 Task: Implement a script that retrieves and displays information about connected hardware devices based on user input.
Action: Mouse moved to (212, 365)
Screenshot: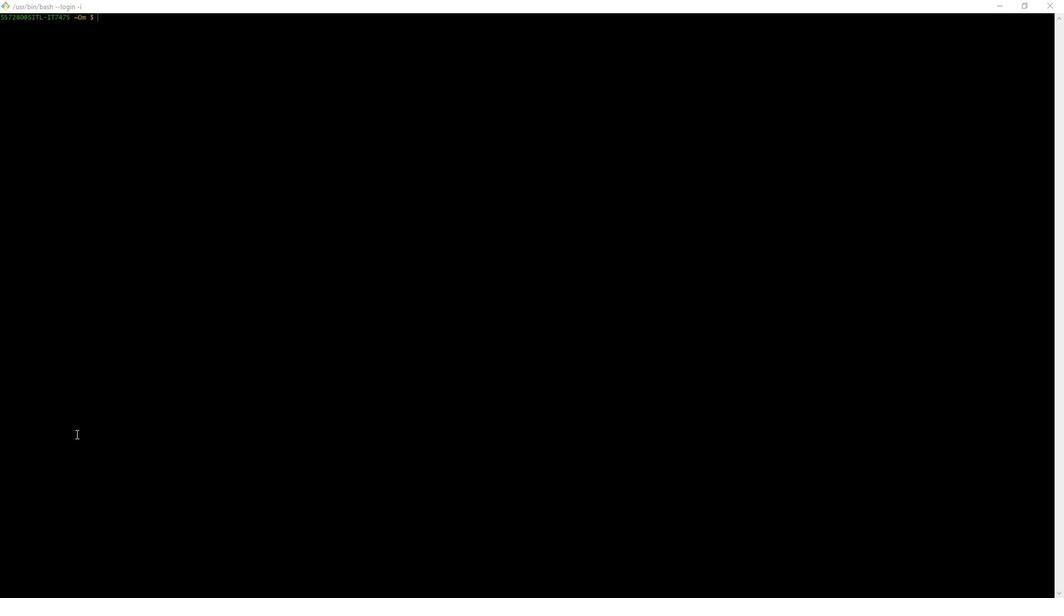 
Action: Mouse pressed left at (212, 365)
Screenshot: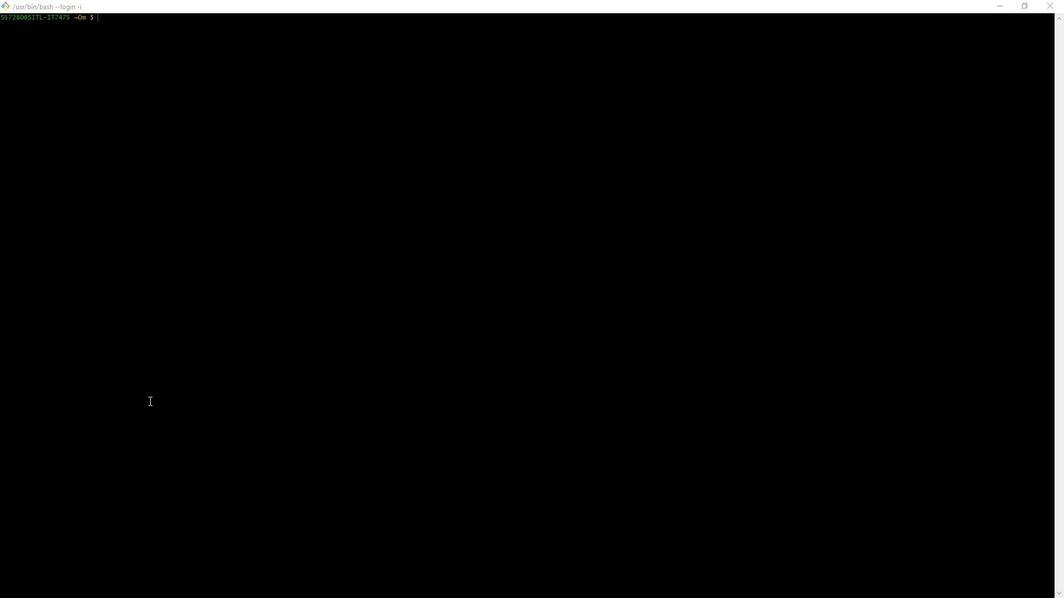 
Action: Mouse moved to (212, 365)
Screenshot: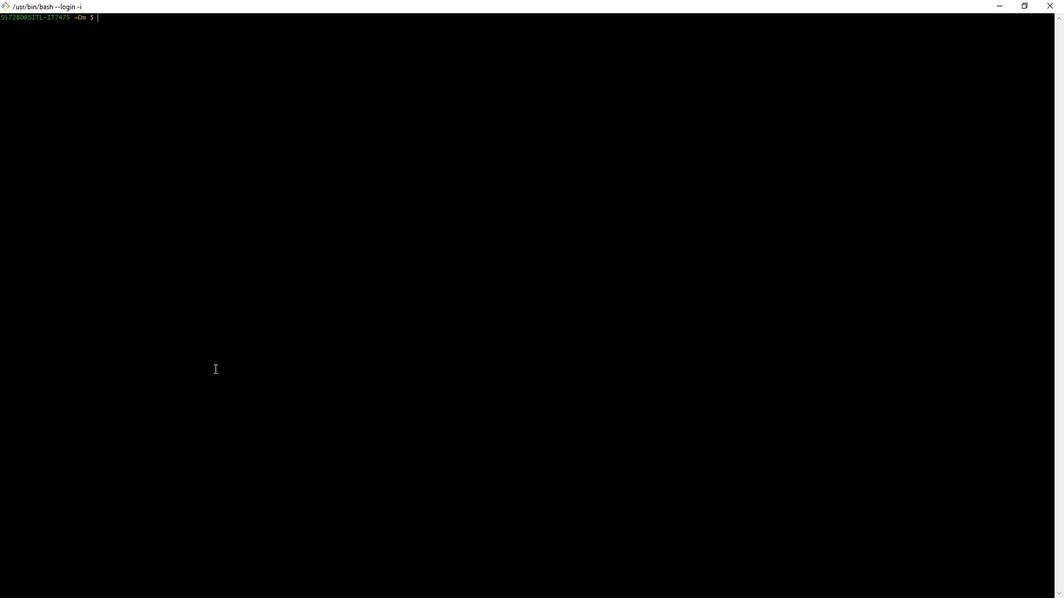 
Action: Mouse pressed left at (212, 365)
Screenshot: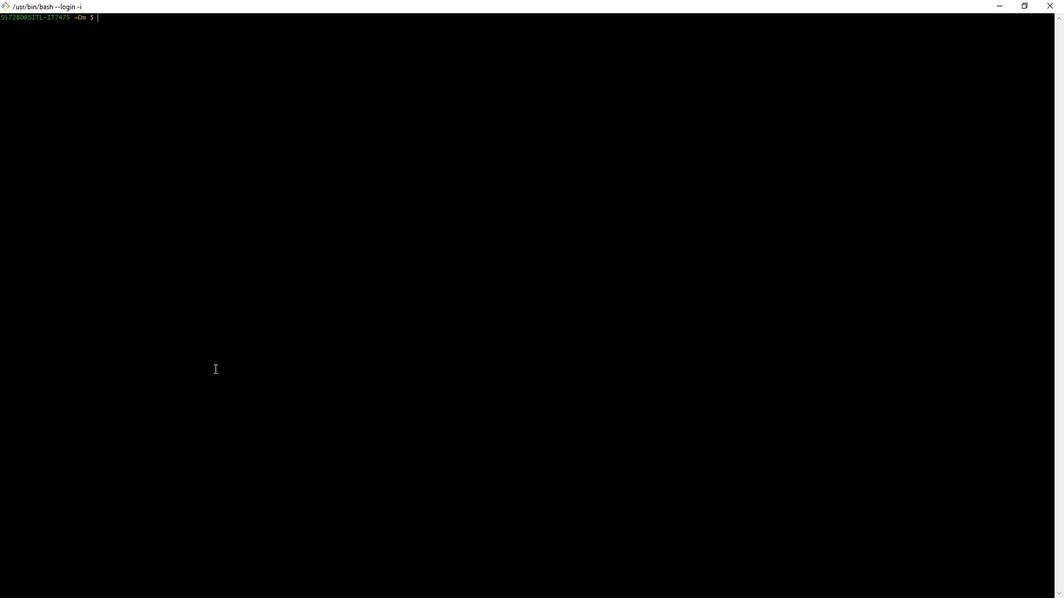
Action: Key pressed cd<Key.space>unsupervised<Key.shift_r>_bash<Key.enter>cd<Key.space>task15<Key.enter>ls<Key.enter>touch<Key.space>choice.sh<Key.enter>cd<Key.space><Key.backspace>\<Key.backspace><Key.backspace><Key.backspace>v<Key.backspace><Key.backspace>ls<Key.enter>vim<Key.space>choice.sh<Key.enter>i<Key.shift_r><Key.shift_r><Key.shift_r><Key.shift_r><Key.shift_r><Key.shift_r><Key.shift_r><Key.shift_r><Key.shift_r><Key.shift_r><Key.shift_r><Key.shift_r><Key.shift_r>#<Key.shift_r>!/bin/bash<Key.enter><Key.backspace><Key.enter>echo<Key.space><Key.shift_r>"<Key.caps_lock>S<Key.caps_lock>elect<Key.space>a<Key.space>hardware<Key.space>component<Key.space>to<Key.space>retrieve<Key.space>information<Key.shift_r>:<Key.shift_r>"<Key.enter>echo<Key.space><Key.shift_r>"1.<Key.space><Key.caps_lock>CPU<Key.caps_lock><Key.shift_r>"<Key.enter>echo<Key.space><Key.shift_r>"2.<Key.space><Key.caps_lock>N<Key.backspace>M<Key.caps_lock>emory<Key.shift_r>"<Key.enter>echo<Key.space><Key.shift_r>"3.<Key.space><Key.caps_lock>D<Key.caps_lock>isk<Key.shift_r>"<Key.enter>echo<Key.space>-n<Key.space><Key.shift_r>"<Key.caps_lock>E<Key.caps_lock>nter<Key.space>your<Key.space>choice<Key.space><Key.shift_r>(1-4<Key.shift_r>_<Key.shift_r>)<Key.backspace><Key.backspace><Key.shift_r>)<Key.shift_r><Key.shift_r><Key.shift_r><Key.shift_r><Key.shift_r><Key.shift_r><Key.shift_r><Key.shift_r><Key.shift_r><Key.shift_r><Key.shift_r>:<Key.space><Key.shift_r>"<Key.enter><Key.enter>read<Key.space>choice<Key.enter><Key.enter>case<Key.space><Key.shift_r>$choice<Key.space>in<Key.enter>
Screenshot: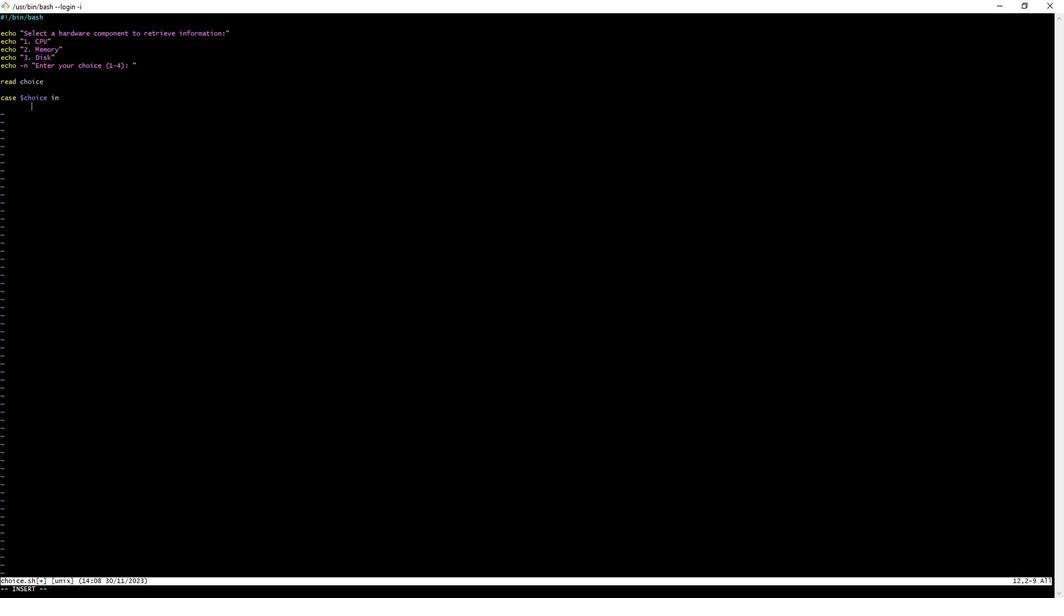 
Action: Mouse moved to (212, 365)
Screenshot: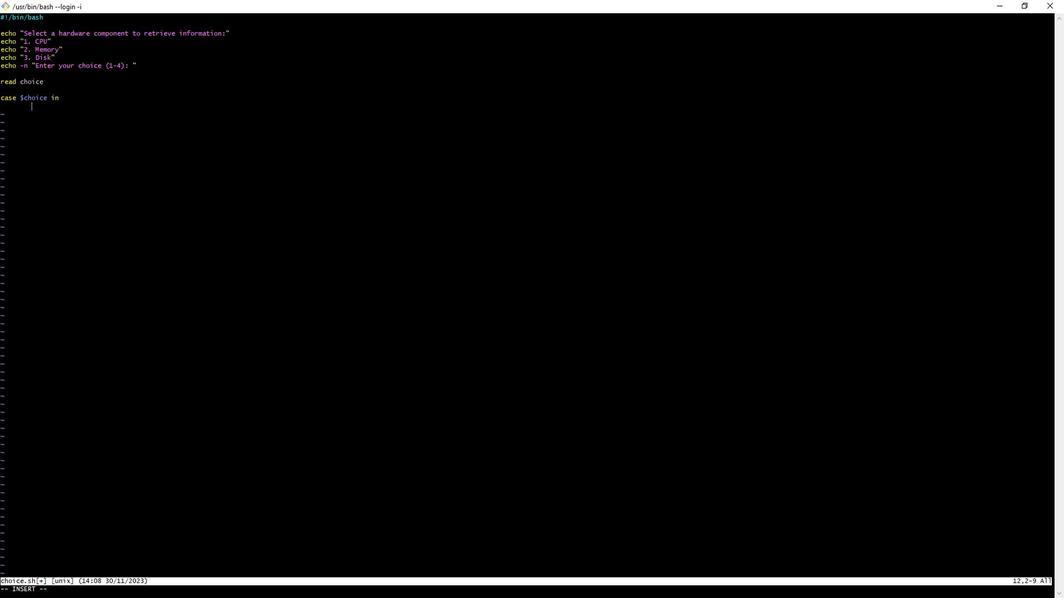 
Action: Mouse scrolled (212, 365) with delta (0, 0)
Screenshot: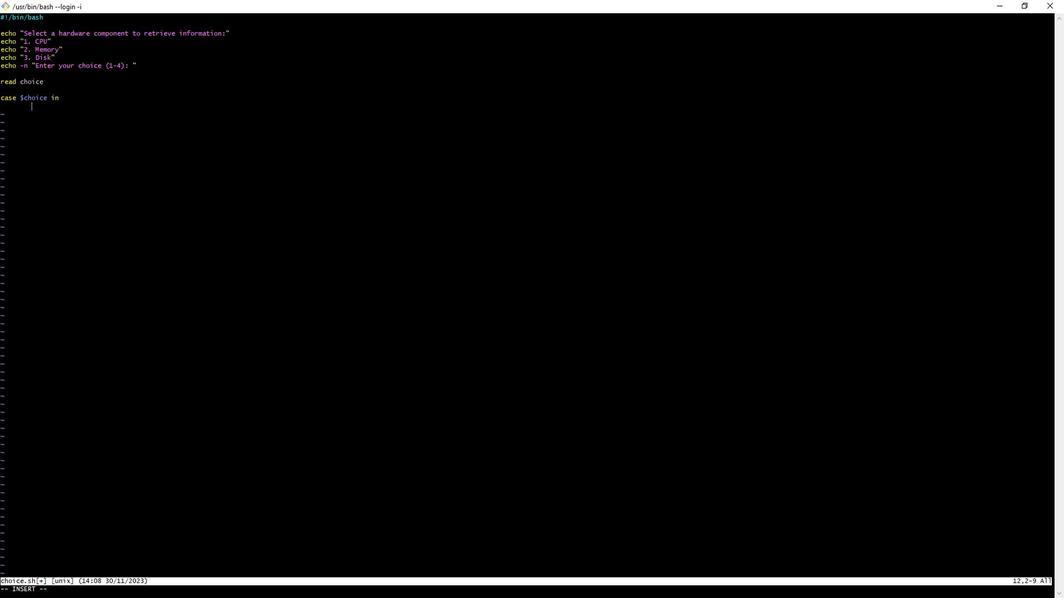 
Action: Mouse moved to (212, 365)
Screenshot: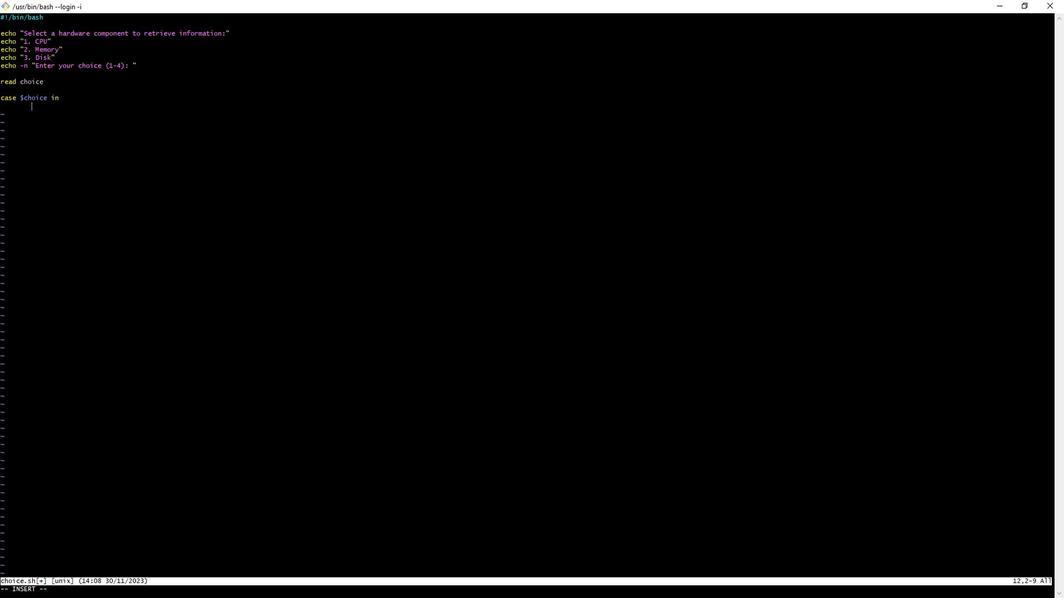 
Action: Mouse scrolled (212, 365) with delta (0, 0)
Screenshot: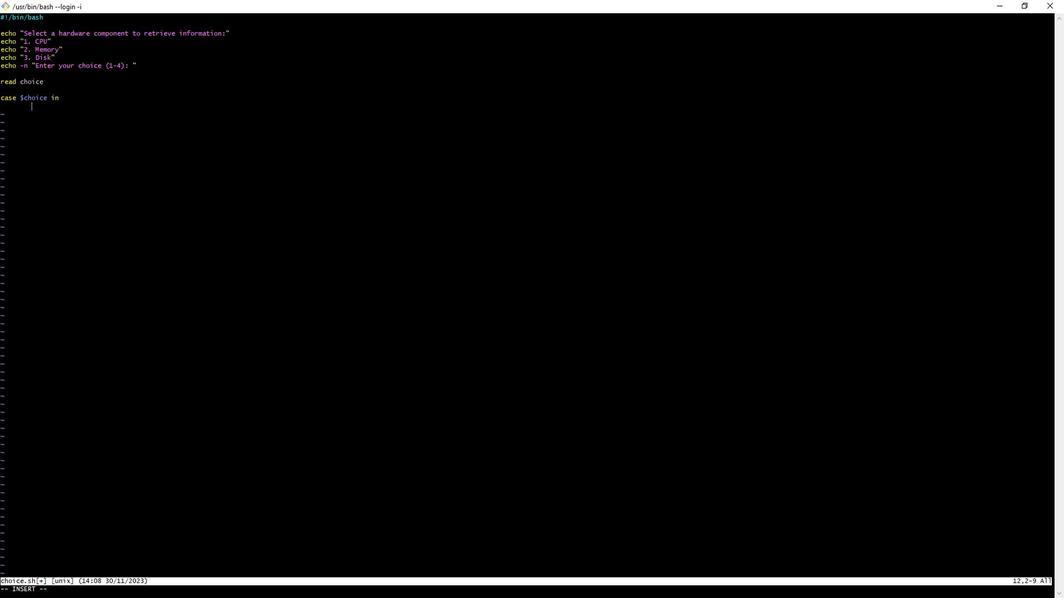 
Action: Mouse scrolled (212, 365) with delta (0, 0)
Screenshot: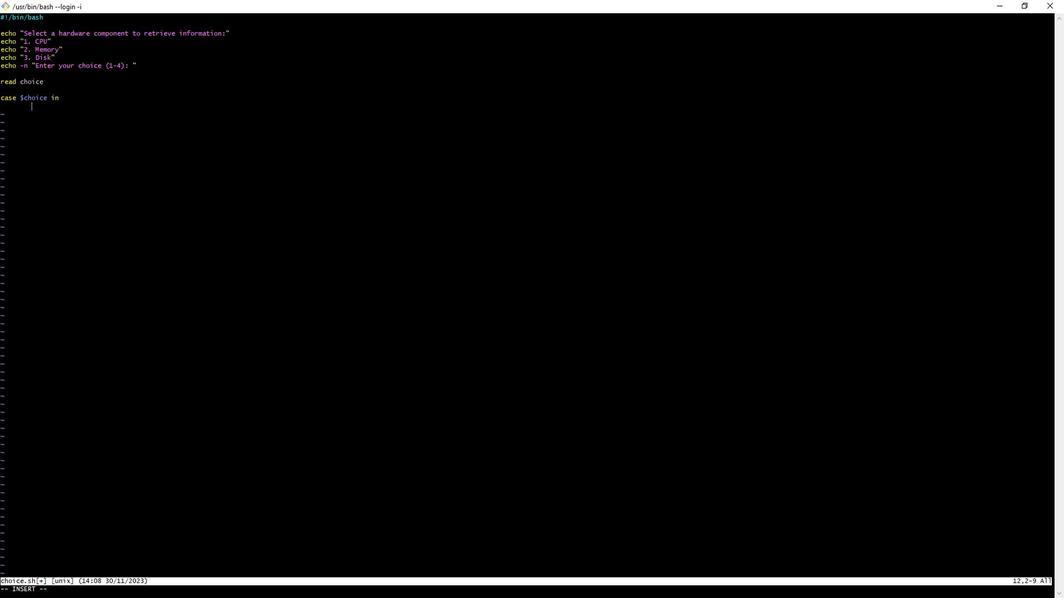 
Action: Mouse moved to (212, 365)
Screenshot: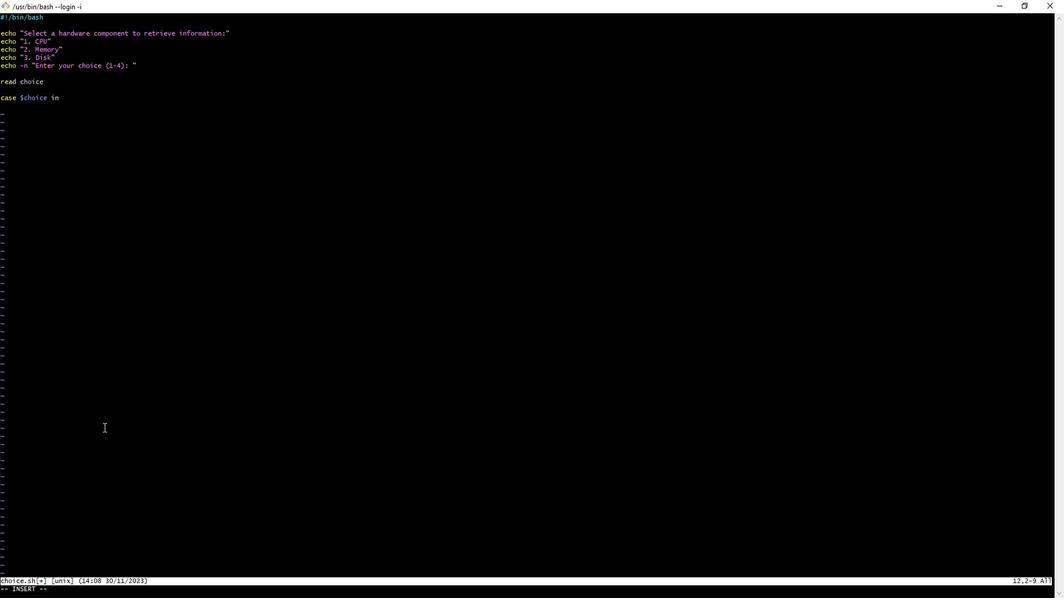 
Action: Mouse scrolled (212, 365) with delta (0, 0)
Screenshot: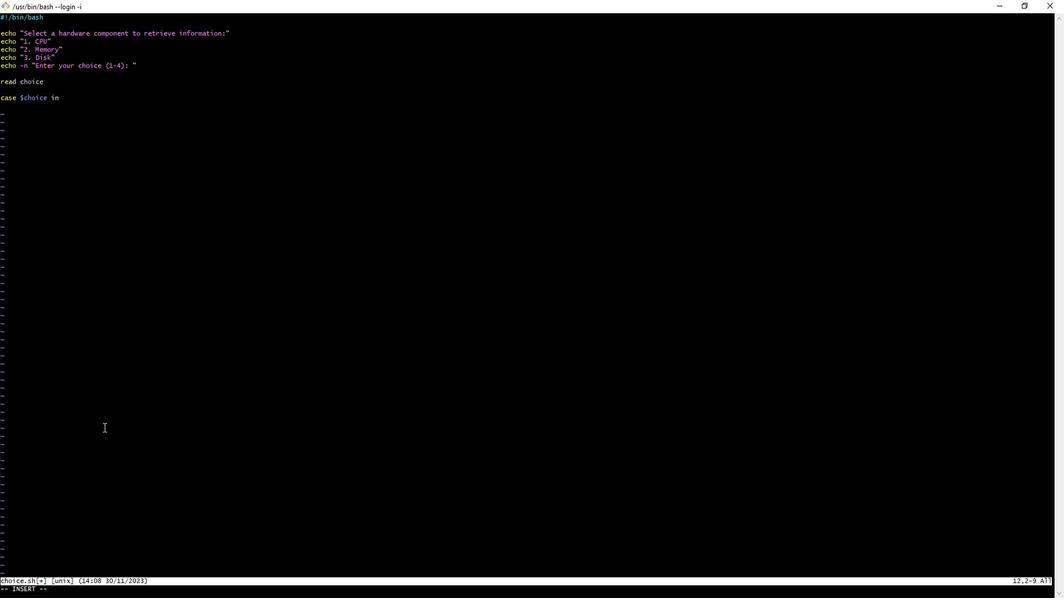 
Action: Mouse moved to (212, 365)
Screenshot: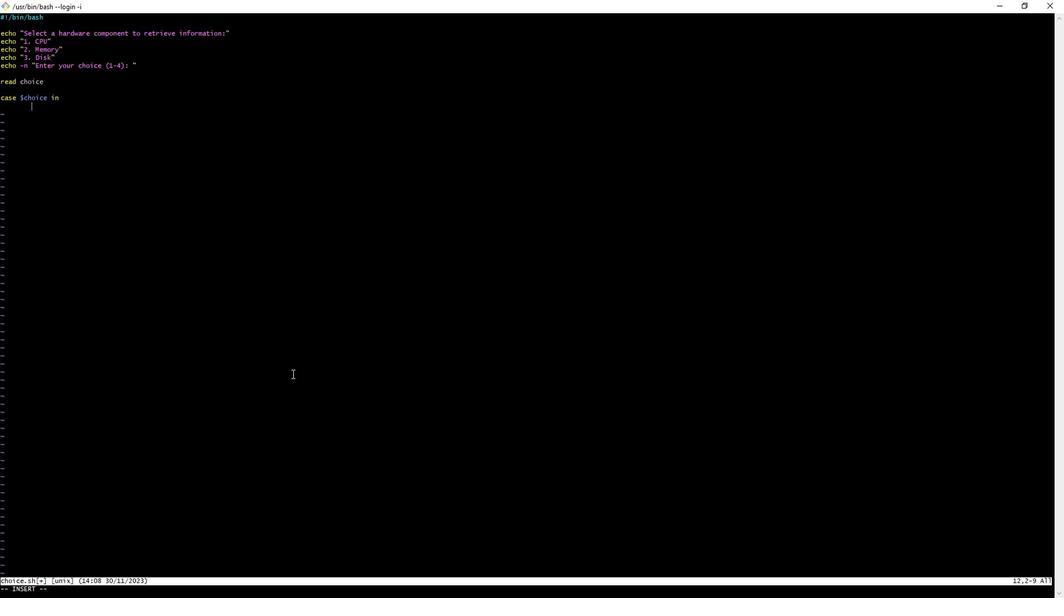 
Action: Key pressed 1<Key.shift_r>)<Key.enter>echo<Key.space><Key.shift_r>"===<Key.space><Key.caps_lock>CPU<Key.space>I<Key.caps_lock>nformayt<Key.backspace>tion<Key.backspace><Key.backspace><Key.backspace><Key.backspace><Key.backspace><Key.backspace><Key.backspace>mation<Key.shift_r>"<Key.backspace><Key.space>===<Key.shift_r>"<Key.enter>cat<Key.space>/proc/cpuinfo<Key.enter>;;<Key.enter><Key.backspace>2<Key.shift_r>)<Key.enter>echo<Key.space><Key.shift_r>"===<Key.space><Key.caps_lock>M<Key.caps_lock>emoru<Key.backspace>y<Key.space><Key.caps_lock>I<Key.caps_lock>nformar<Key.backspace>tion<Key.space>===<Key.shift_r>"<Key.enter>cat<Key.space>/proc/meminfo<Key.enter>;;<Key.enter><Key.backspace>3<Key.shift_r>)<Key.enter>echo<Key.space><Key.shift_r>"===<Key.space><Key.caps_lock>D<Key.caps_lock>isk<Key.space><Key.caps_lock>I<Key.caps_lock>nformation<Key.space>===<Key.shift_r>"<Key.enter>df<Key.space>-h<Key.enter>;;<Key.enter><Key.shift_r><Key.shift_r><Key.shift_r><Key.shift_r><Key.shift_r><Key.shift_r><Key.shift_r><Key.shift_r><Key.shift_r>*<Key.backspace><Key.backspace><Key.shift_r><Key.shift_r><Key.shift_r><Key.shift_r><Key.shift_r>*<Key.shift_r><Key.shift_r><Key.shift_r><Key.shift_r><Key.shift_r><Key.shift_r><Key.shift_r><Key.shift_r><Key.shift_r><Key.shift_r><Key.shift_r><Key.shift_r><Key.shift_r><Key.shift_r><Key.shift_r><Key.shift_r><Key.shift_r><Key.shift_r><Key.shift_r><Key.shift_r><Key.shift_r><Key.shift_r><Key.shift_r><Key.shift_r><Key.shift_r><Key.shift_r><Key.shift_r><Key.shift_r>)<Key.enter>
Screenshot: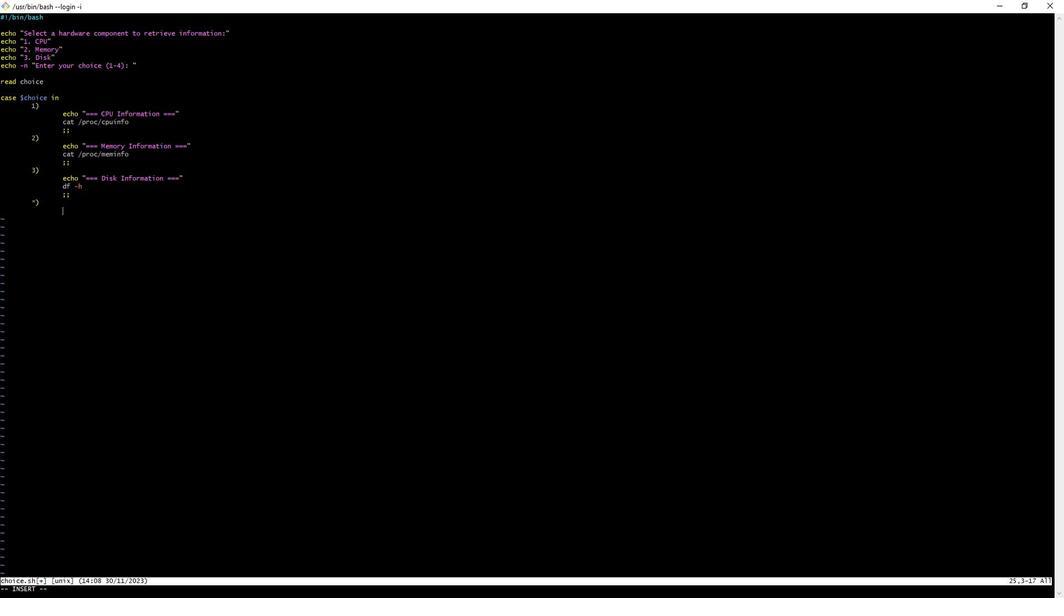 
Action: Mouse moved to (212, 365)
Screenshot: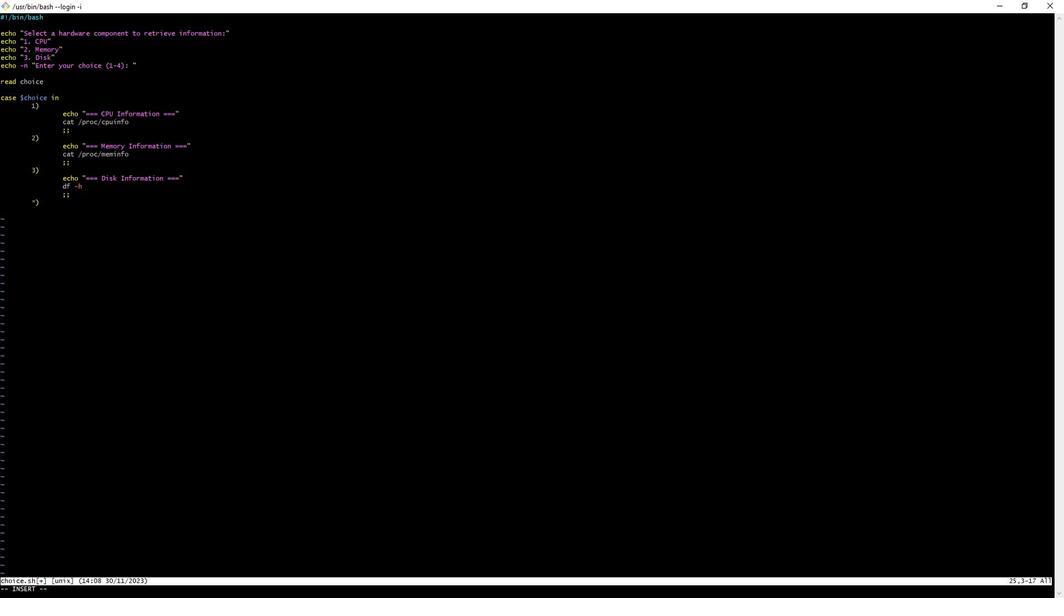 
Action: Mouse scrolled (212, 365) with delta (0, 0)
Screenshot: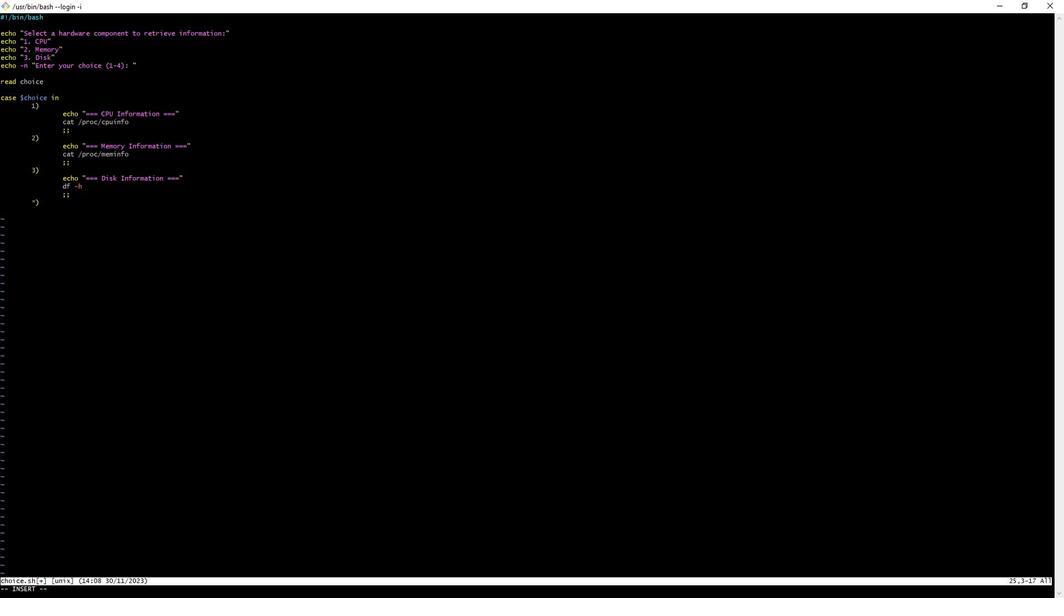 
Action: Mouse scrolled (212, 365) with delta (0, 0)
Screenshot: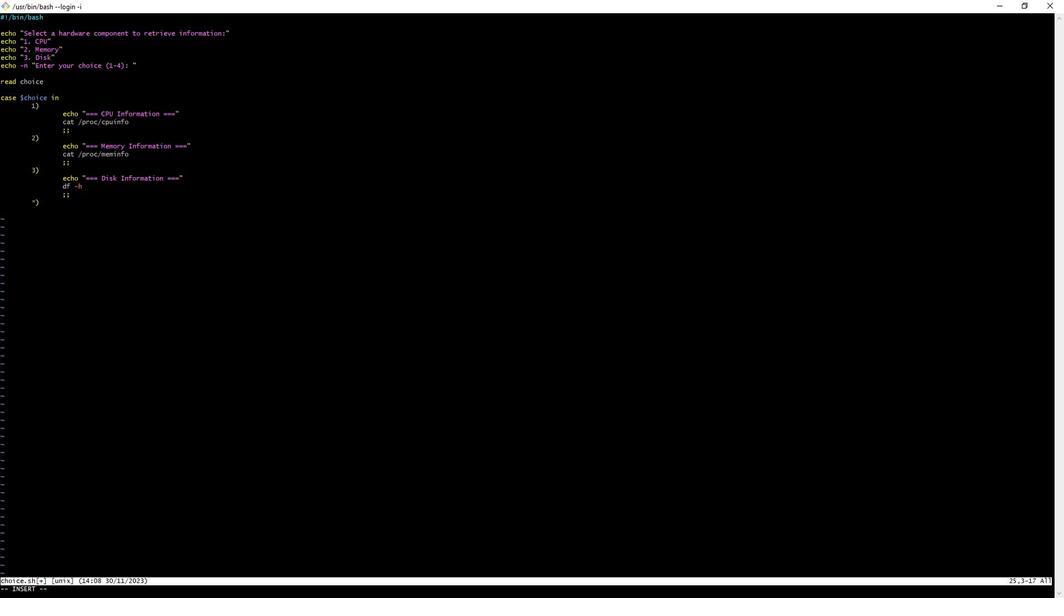 
Action: Mouse moved to (212, 365)
Screenshot: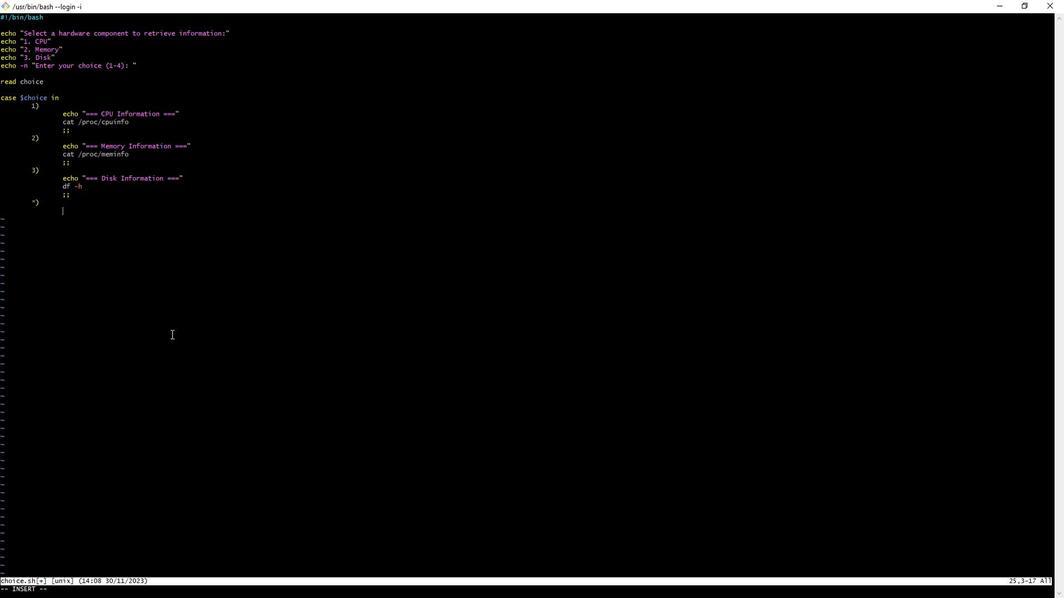 
Action: Mouse scrolled (212, 365) with delta (0, 0)
Screenshot: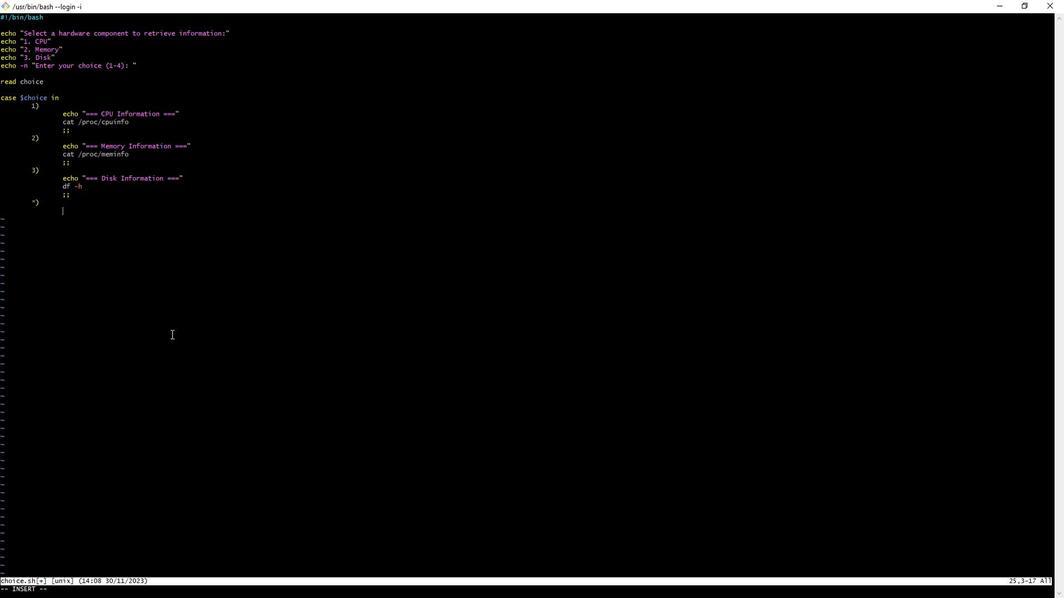 
Action: Mouse moved to (212, 365)
Screenshot: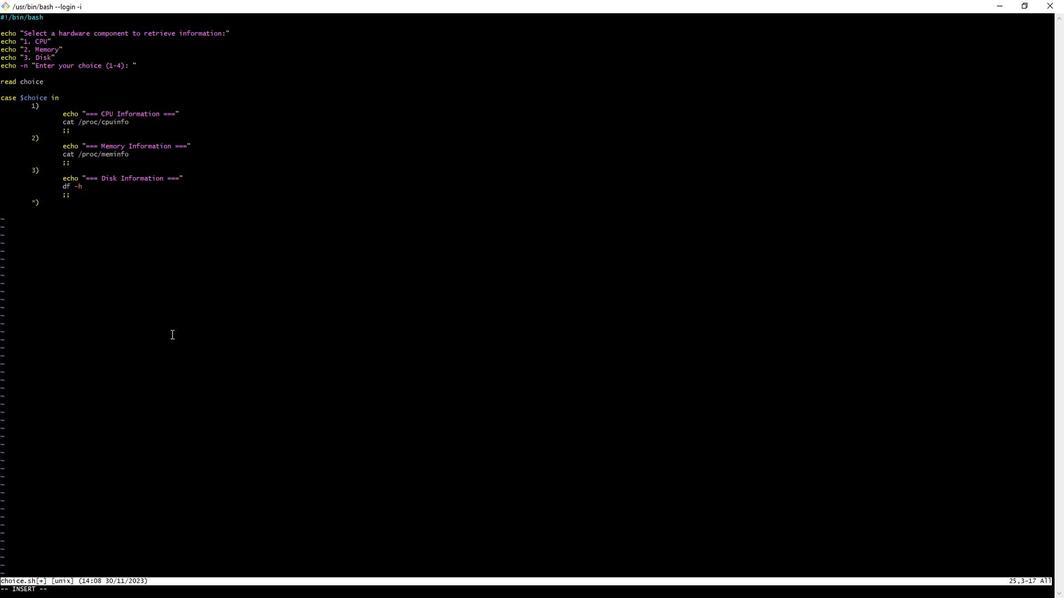 
Action: Key pressed echo<Key.space><Key.shift_r>"<Key.caps_lock>I<Key.caps_lock>nvalid<Key.space>choice.<Key.space><Key.caps_lock>P<Key.caps_lock>;<Key.backspace>lease<Key.space>enter<Key.space>a<Key.space>number<Key.space>between<Key.space>1<Key.space>and<Key.space>4.<Key.shift_r>"<Key.enter>;;<Key.enter><Key.backspace><Key.backspace>esac<Key.backspace>c<Key.esc><Key.shift_r>:wq<Key.enter>ls<Key.enter>chmox<Key.backspace>d<Key.space>-x<Key.space>choice.sh<Key.enter>./choice.sh<Key.enter>1<Key.enter>./choice.sh<Key.enter>2<Key.enter>./choice.sh<Key.enter>3<Key.enter>
Screenshot: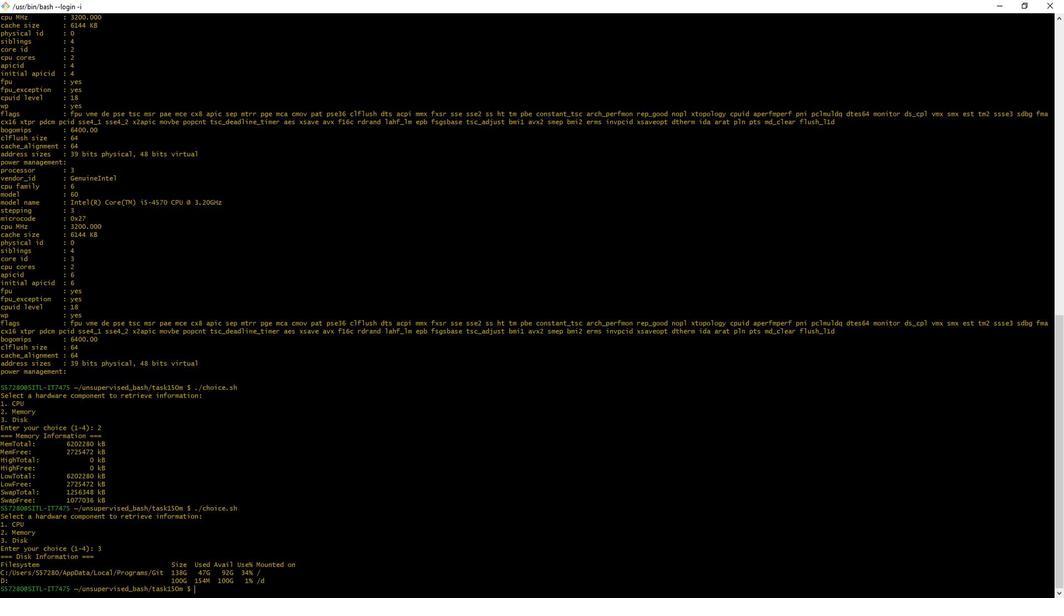 
Action: Mouse moved to (212, 365)
Screenshot: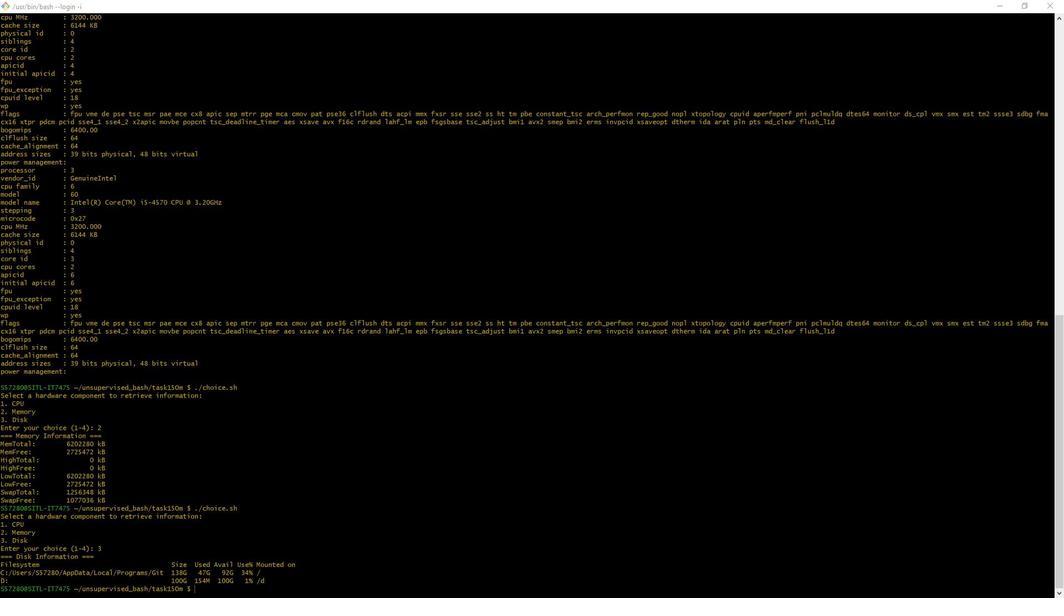 
Action: Mouse pressed left at (212, 365)
Screenshot: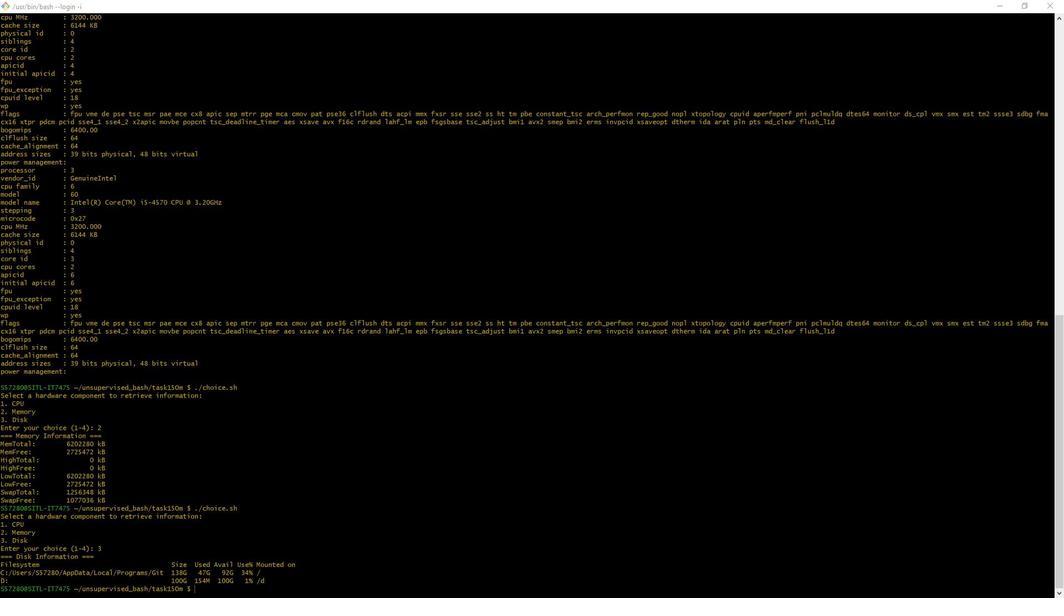 
Action: Mouse moved to (212, 365)
Screenshot: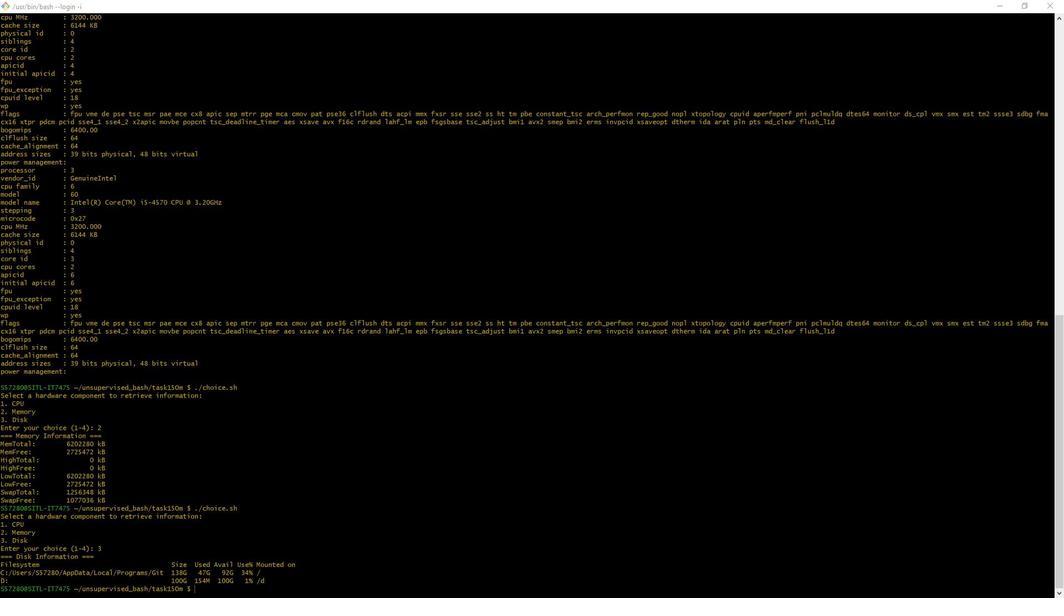 
Action: Mouse pressed left at (212, 365)
Screenshot: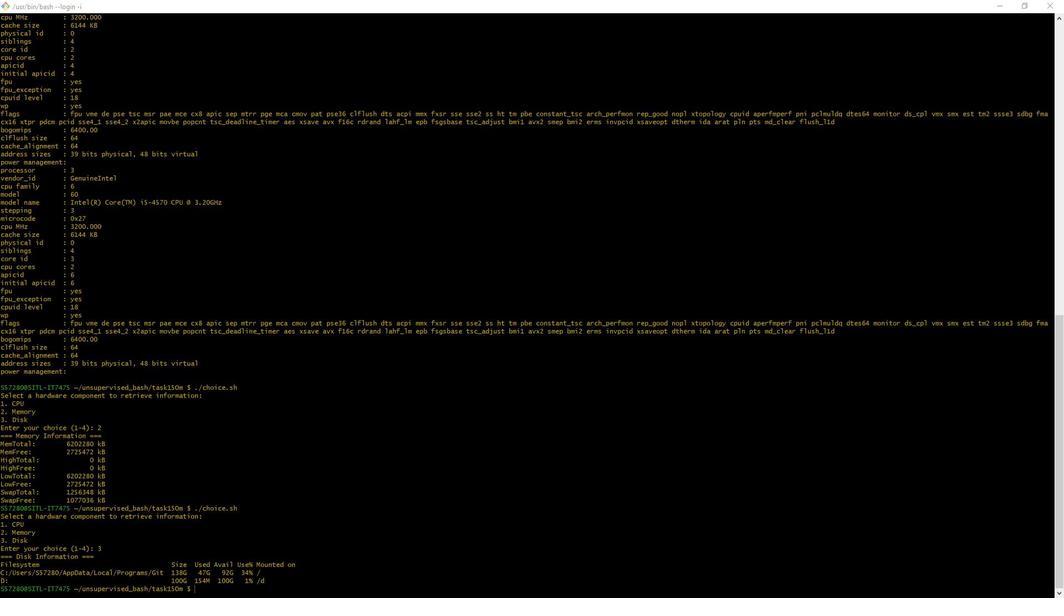
Action: Mouse moved to (212, 365)
Screenshot: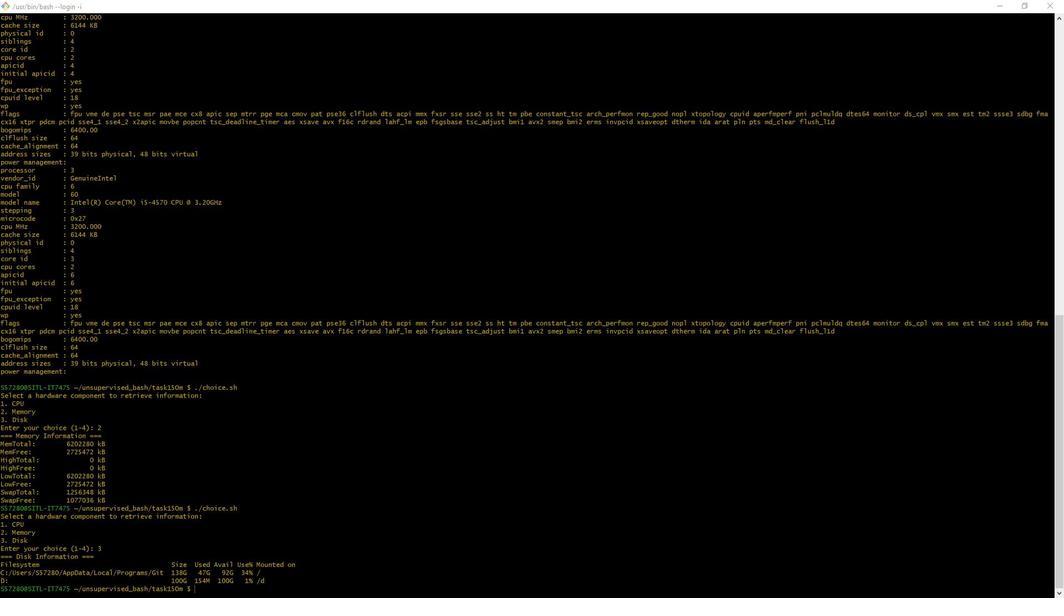 
Action: Mouse pressed left at (212, 365)
Screenshot: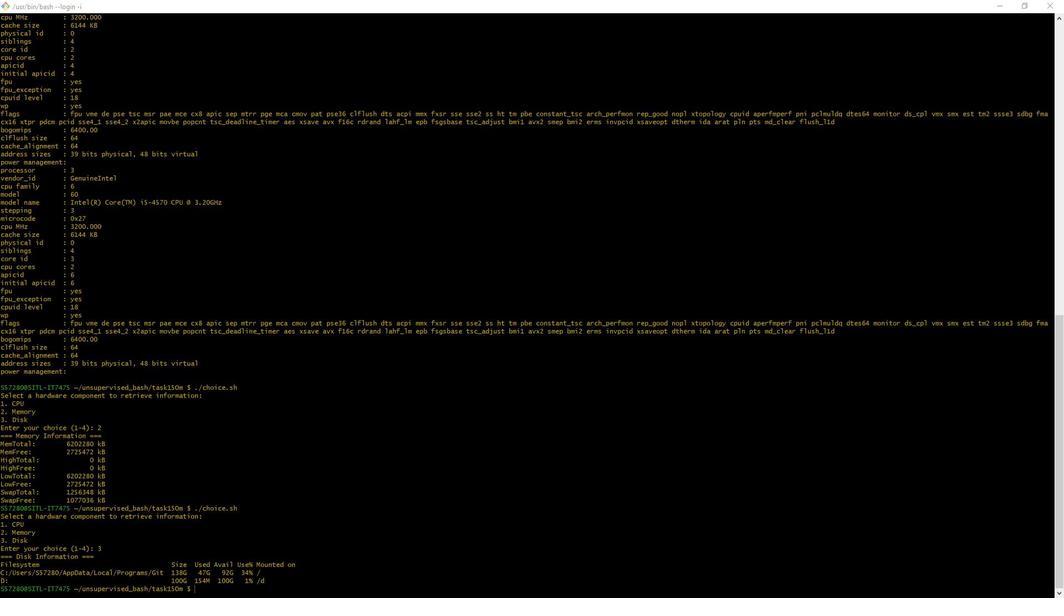 
